 Task: Create in the project AgileImpact and in the Backlog issue 'Integrate a new appointment booking feature into an existing service provider mobile application to enhance convenience and scheduling for customers' a child issue 'Integration with customer loyalty management software', and assign it to team member softage.1@softage.net. Create in the project AgileImpact and in the Backlog issue 'Develop a new tool for automated testing of mobile application usability and user experience' a child issue 'Big data model interpretability and fairness testing and reporting', and assign it to team member softage.2@softage.net
Action: Mouse moved to (167, 52)
Screenshot: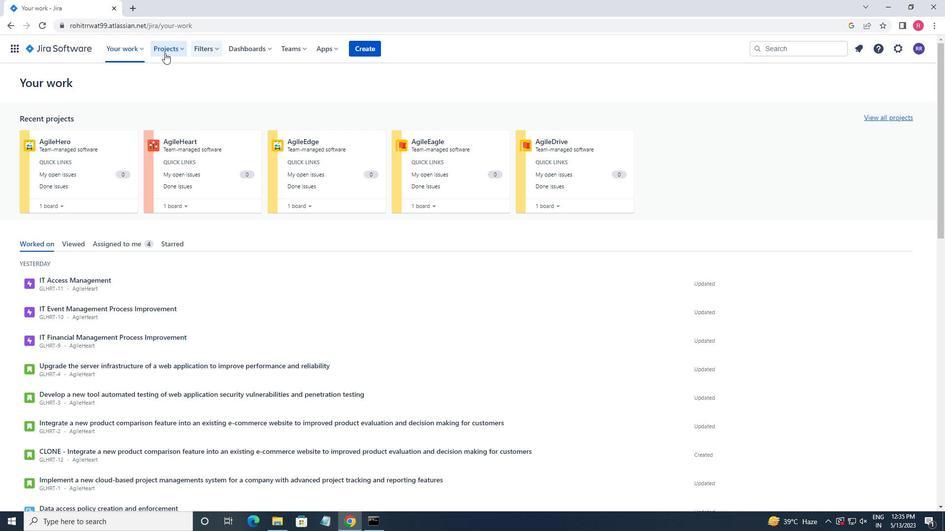 
Action: Mouse pressed left at (167, 52)
Screenshot: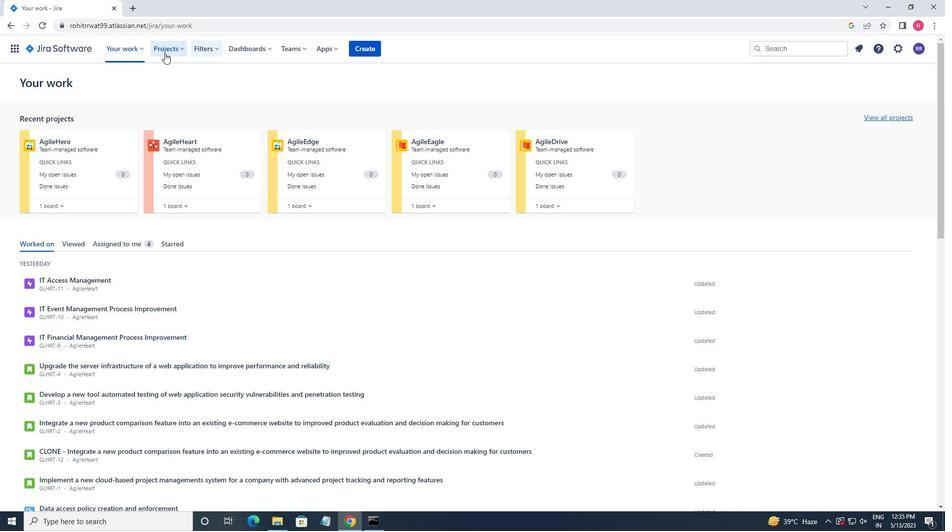 
Action: Mouse moved to (192, 89)
Screenshot: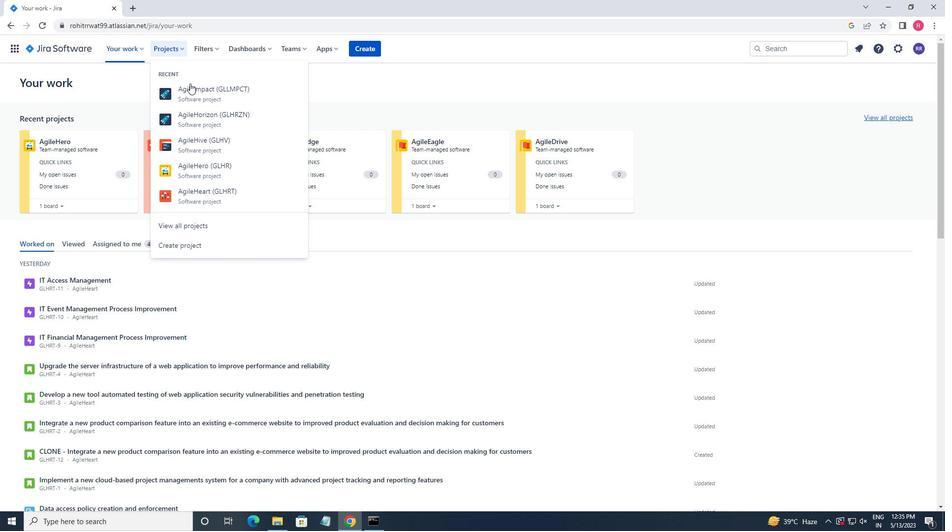 
Action: Mouse pressed left at (192, 89)
Screenshot: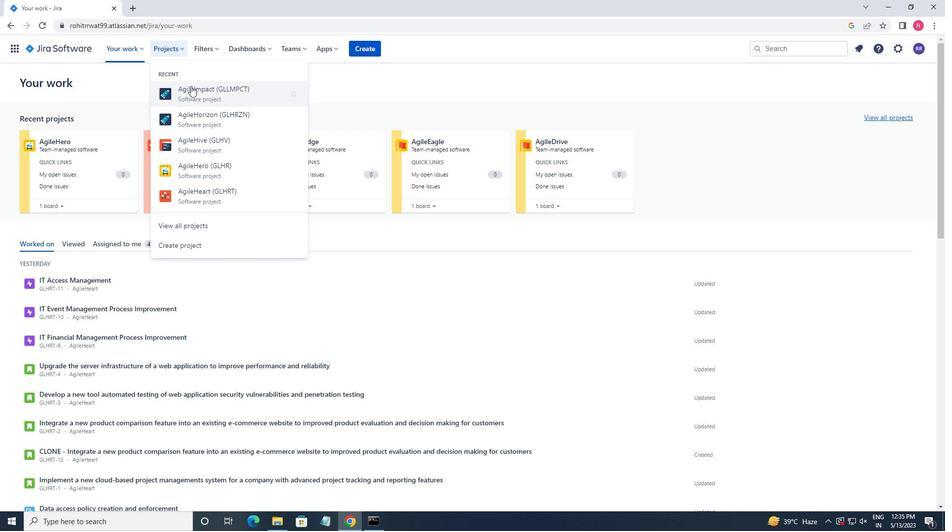 
Action: Mouse moved to (59, 146)
Screenshot: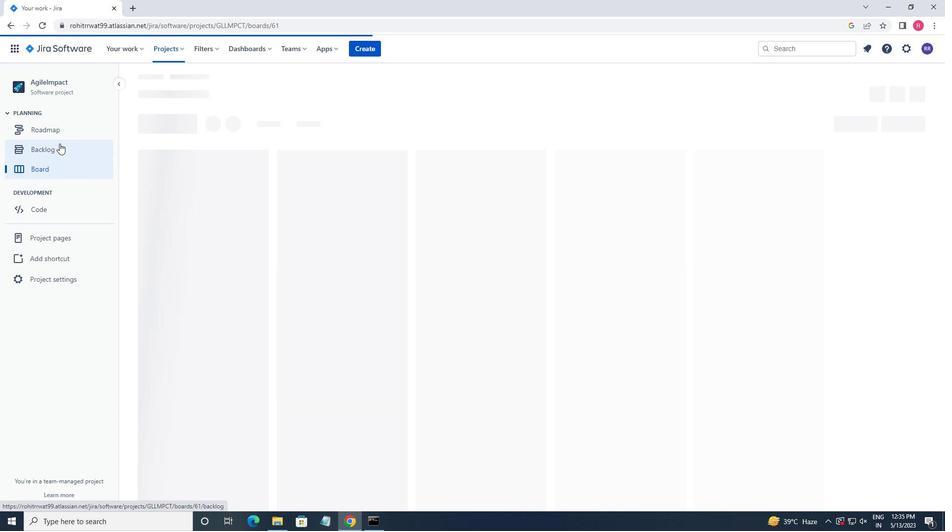 
Action: Mouse pressed left at (59, 146)
Screenshot: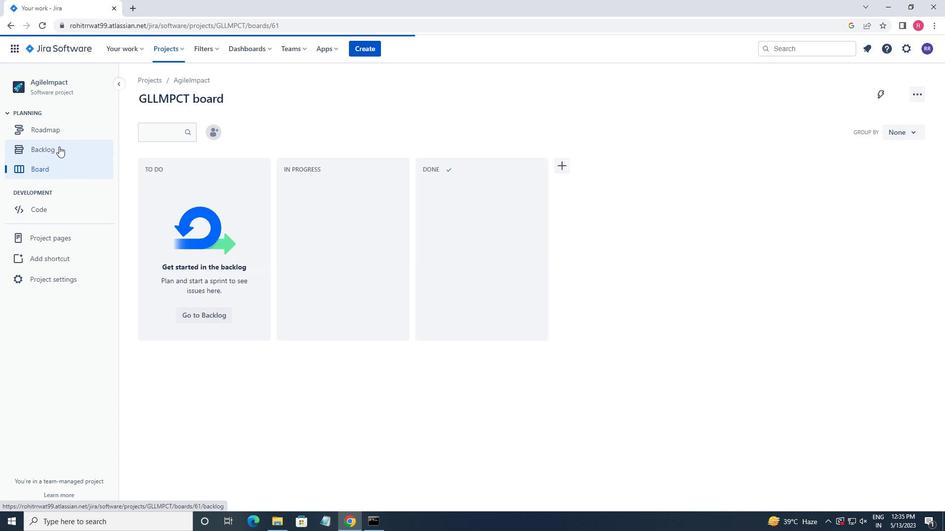
Action: Mouse moved to (572, 279)
Screenshot: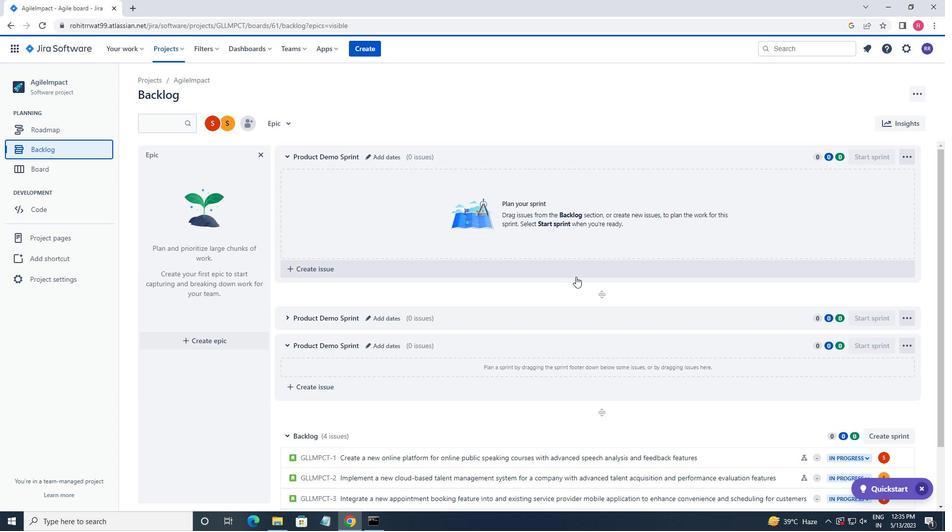 
Action: Mouse scrolled (572, 279) with delta (0, 0)
Screenshot: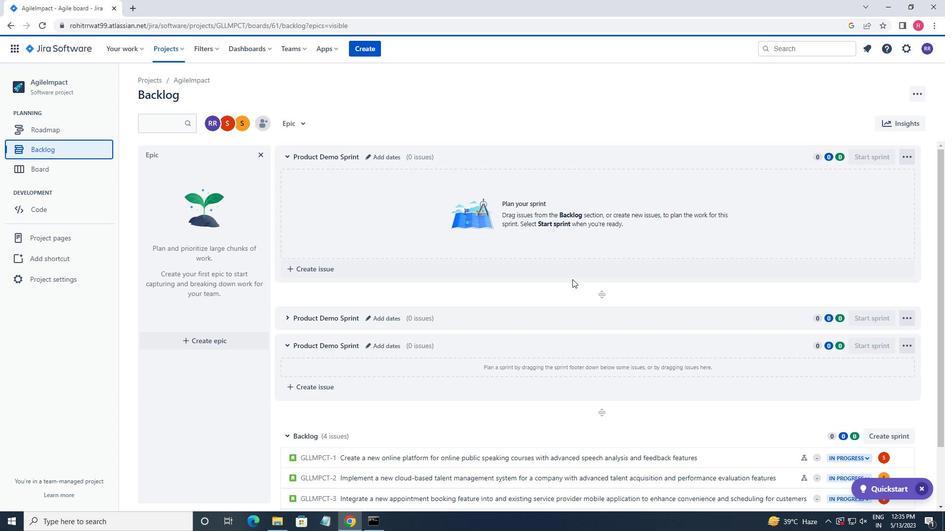 
Action: Mouse moved to (572, 280)
Screenshot: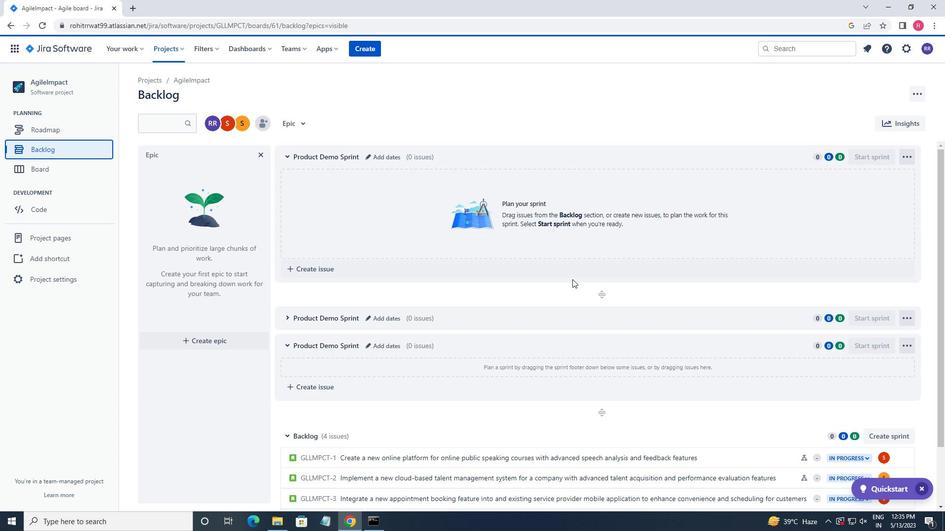 
Action: Mouse scrolled (572, 280) with delta (0, 0)
Screenshot: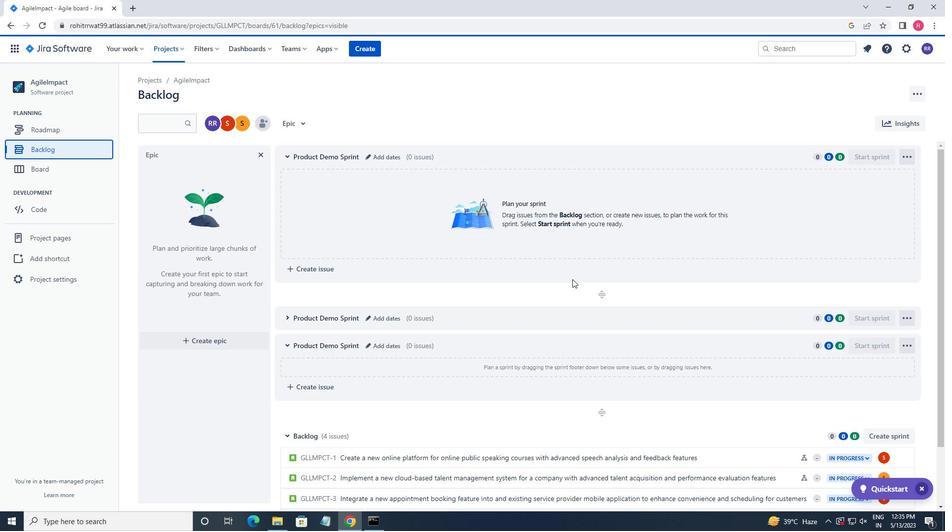 
Action: Mouse moved to (574, 286)
Screenshot: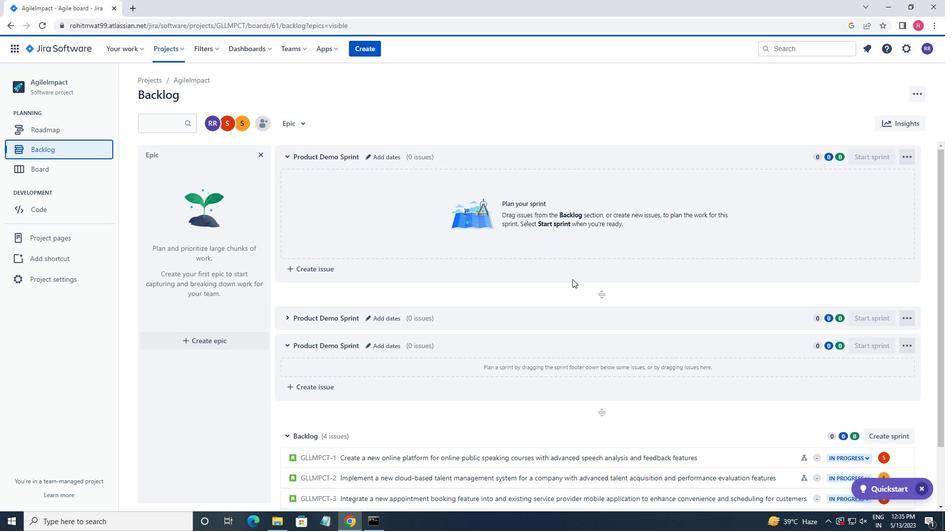 
Action: Mouse scrolled (574, 286) with delta (0, 0)
Screenshot: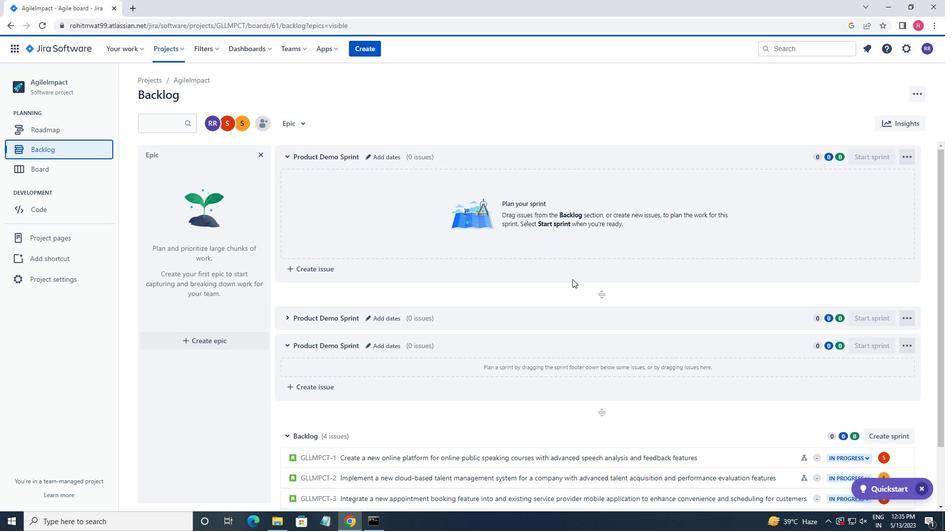 
Action: Mouse moved to (578, 295)
Screenshot: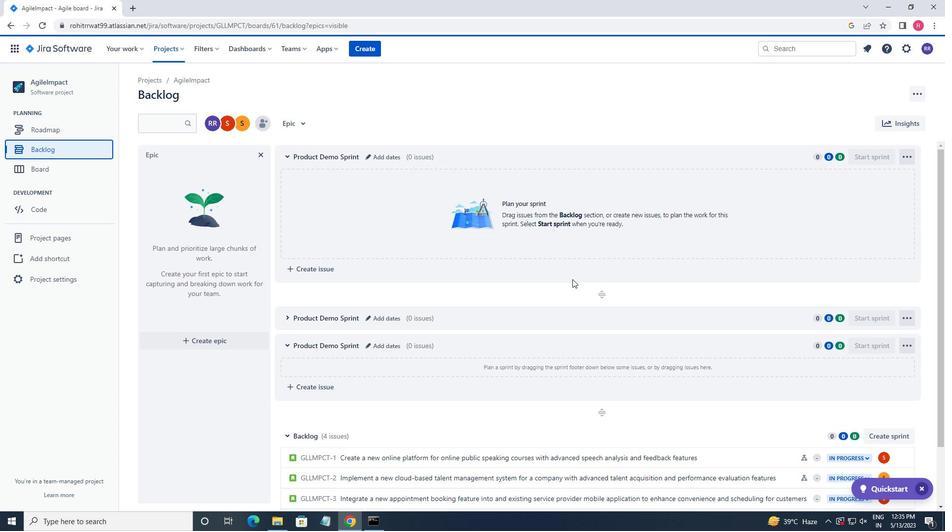 
Action: Mouse scrolled (578, 295) with delta (0, 0)
Screenshot: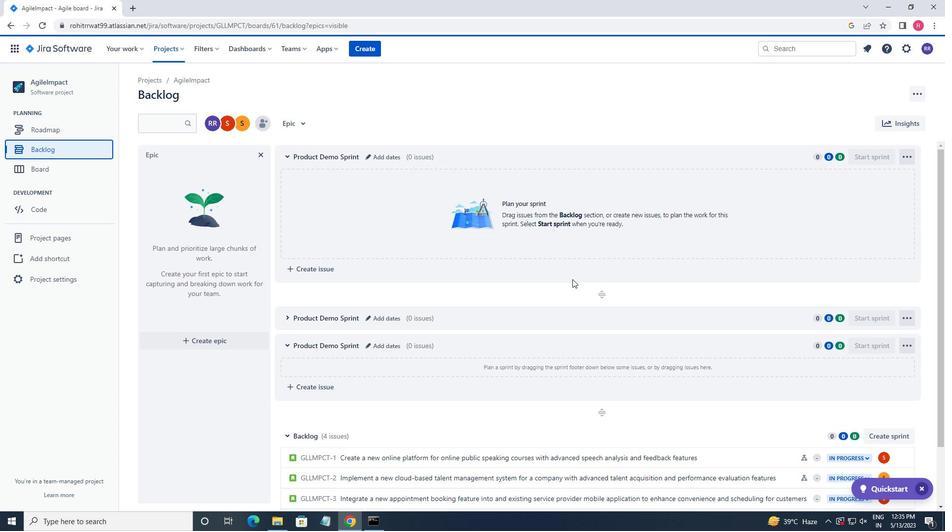 
Action: Mouse moved to (605, 356)
Screenshot: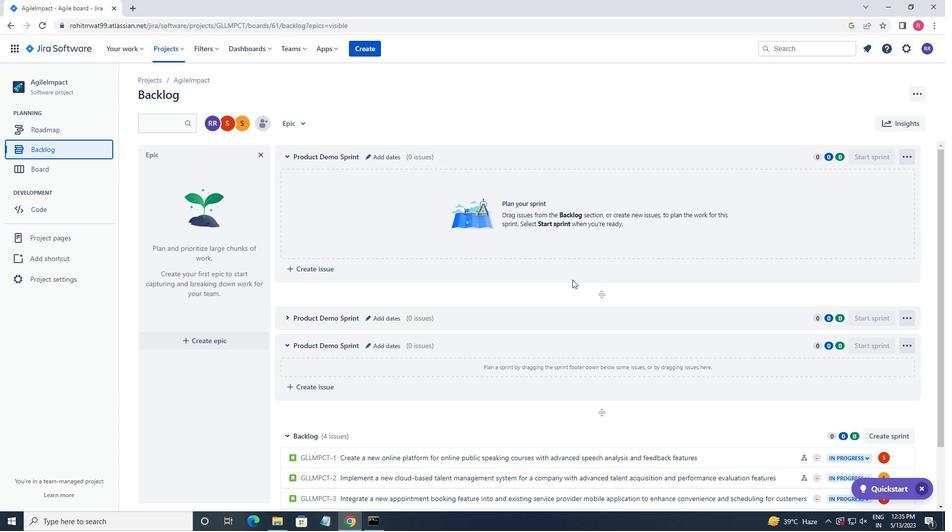 
Action: Mouse scrolled (605, 355) with delta (0, 0)
Screenshot: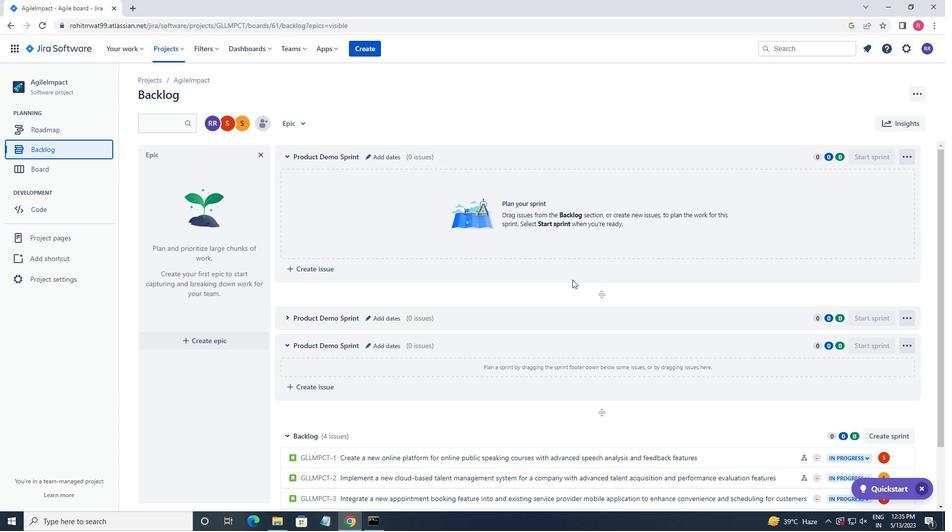 
Action: Mouse moved to (769, 436)
Screenshot: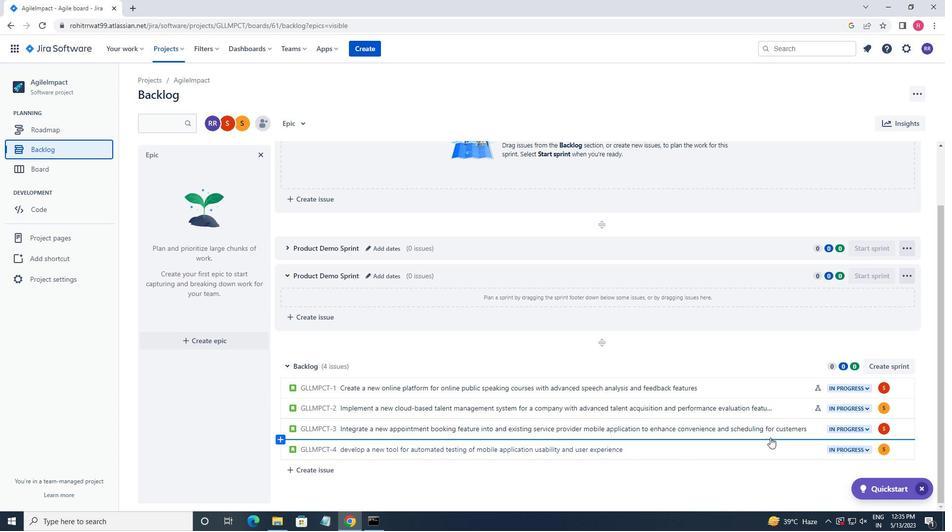 
Action: Mouse pressed left at (769, 436)
Screenshot: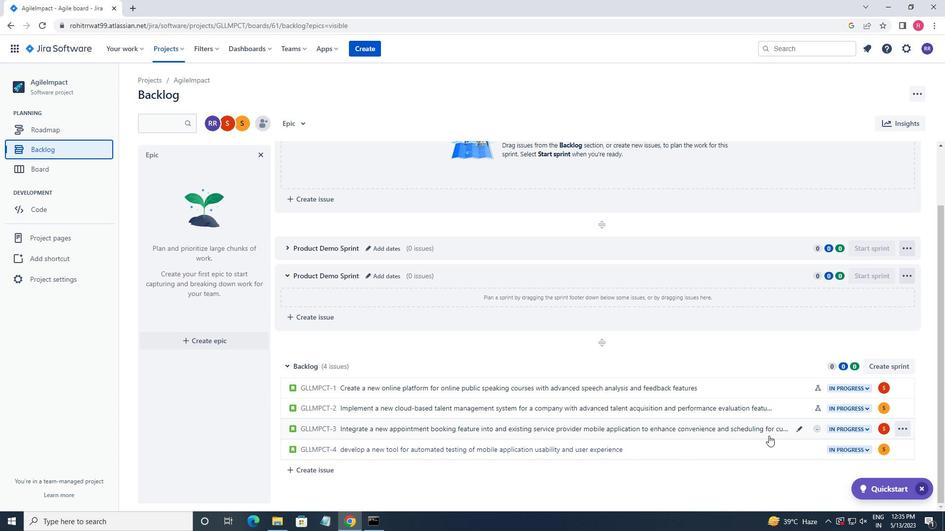 
Action: Mouse moved to (773, 252)
Screenshot: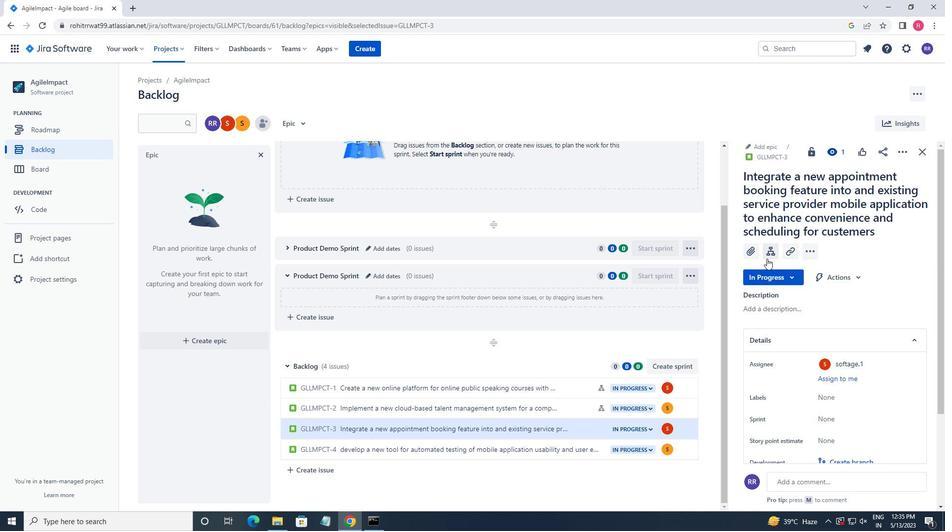 
Action: Mouse pressed left at (773, 252)
Screenshot: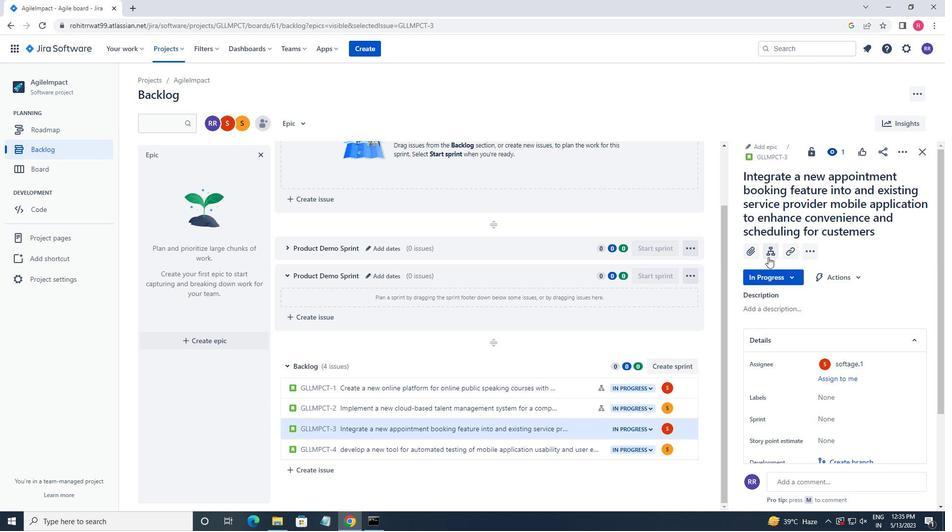 
Action: Mouse moved to (945, 384)
Screenshot: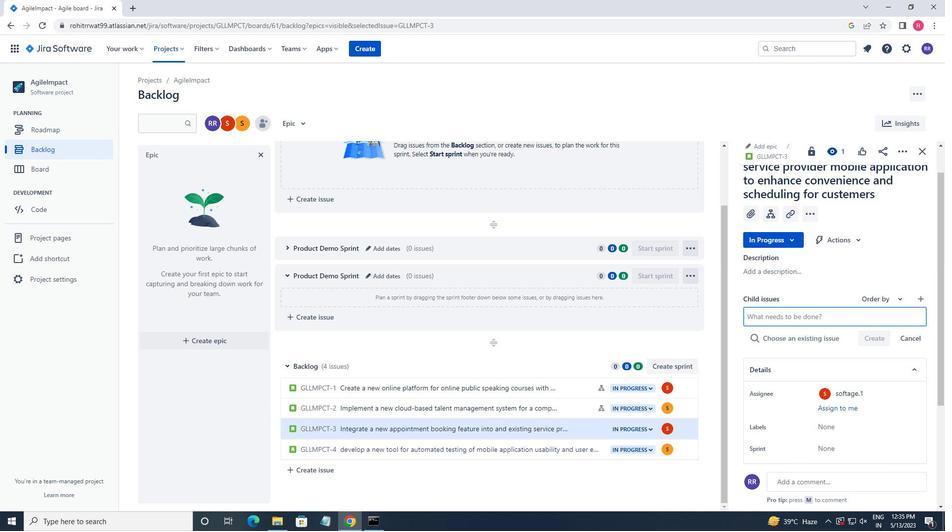 
Action: Key pressed <Key.shift_r>Im<Key.backspace>ntegration<Key.space>wit
Screenshot: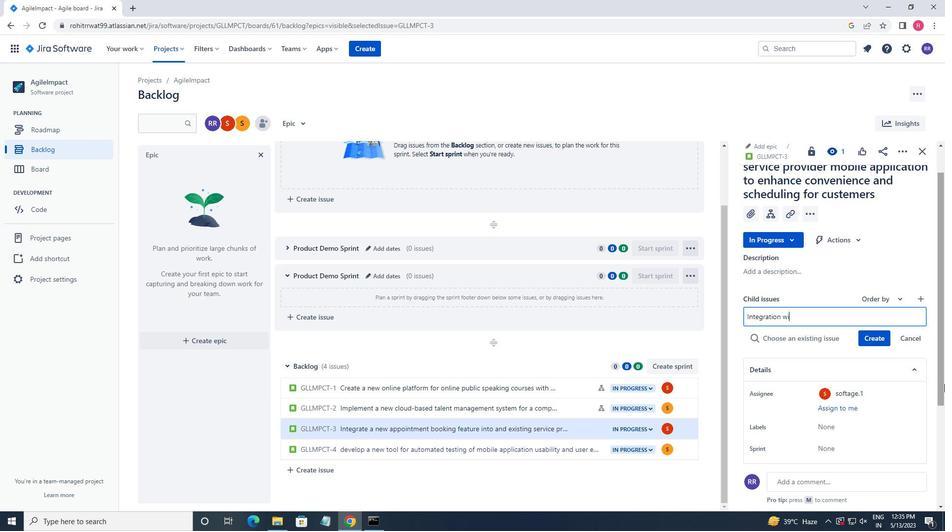 
Action: Mouse moved to (945, 383)
Screenshot: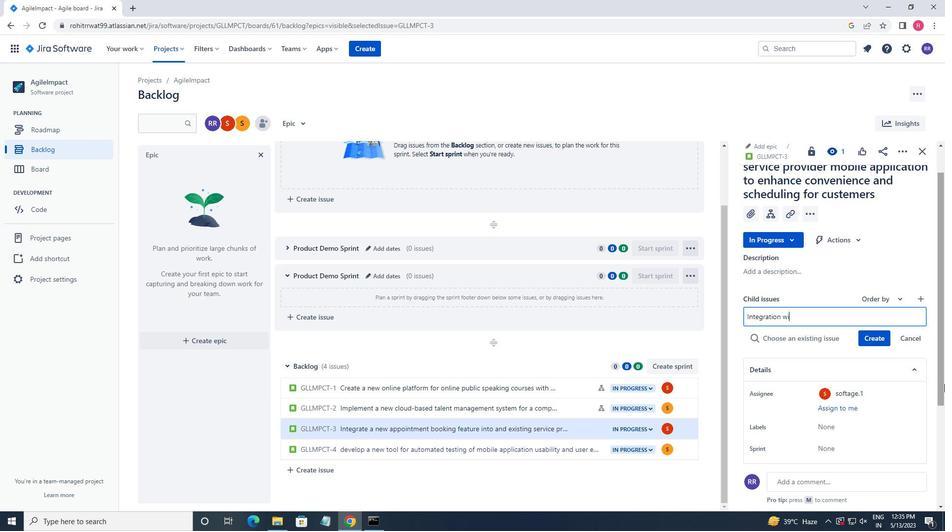 
Action: Key pressed h<Key.space>custemer<Key.space><Key.backspace><Key.backspace><Key.backspace><Key.backspace><Key.backspace>omer<Key.space>loyakty<Key.space><Key.backspace><Key.backspace><Key.backspace><Key.backspace>lty<Key.space>management<Key.space>softawre<Key.space><Key.backspace><Key.backspace><Key.backspace><Key.backspace><Key.backspace>ware<Key.space><Key.enter>
Screenshot: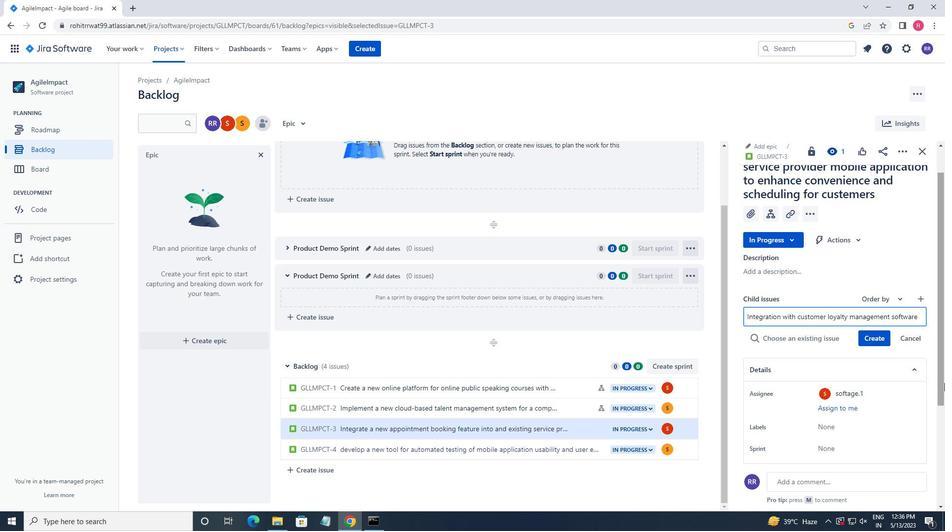 
Action: Mouse moved to (885, 322)
Screenshot: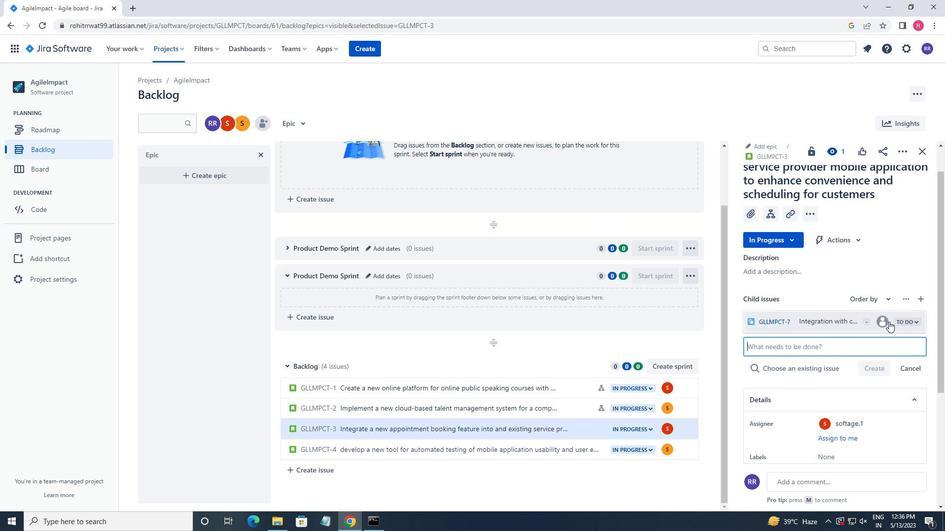 
Action: Mouse pressed left at (885, 322)
Screenshot: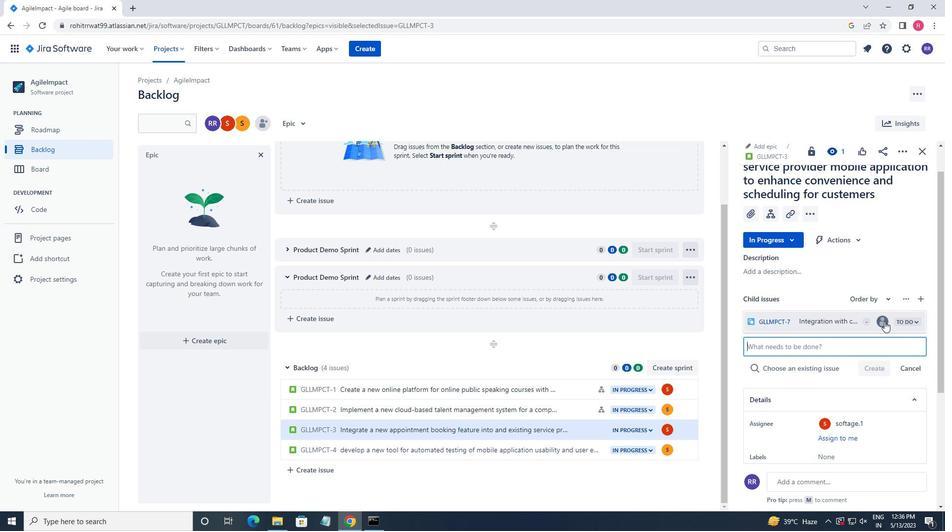 
Action: Key pressed softage.1
Screenshot: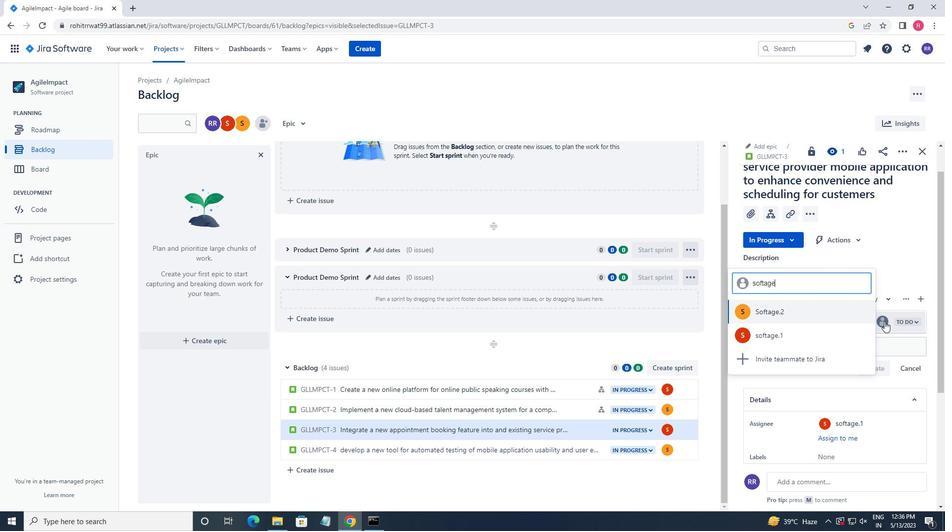 
Action: Mouse moved to (794, 315)
Screenshot: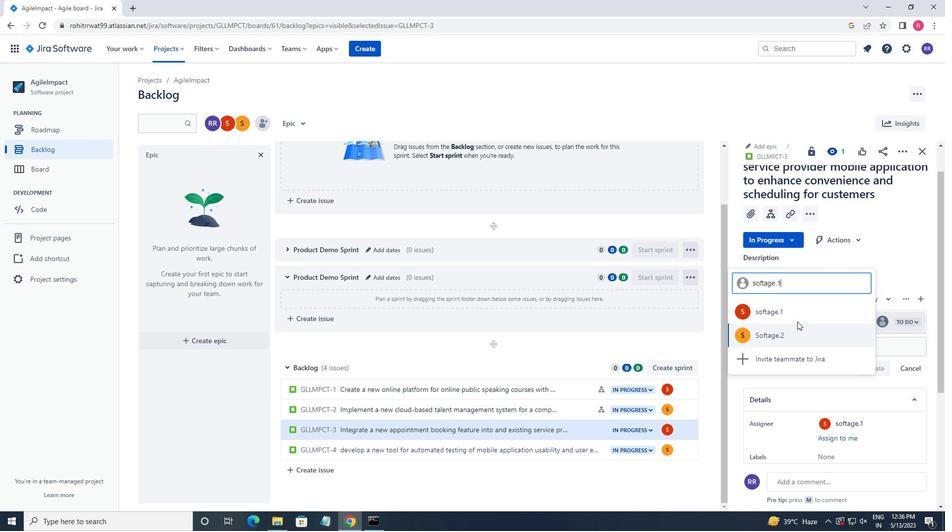 
Action: Mouse pressed left at (794, 315)
Screenshot: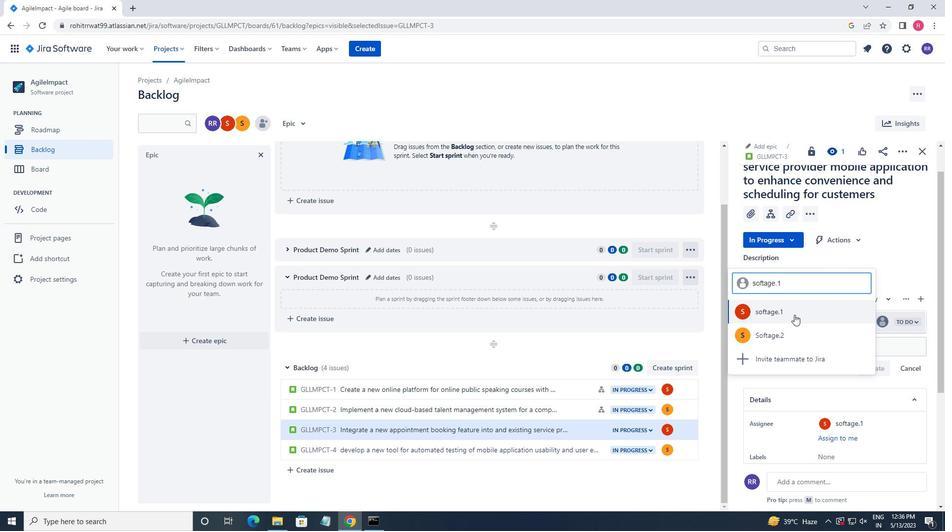 
Action: Mouse moved to (541, 455)
Screenshot: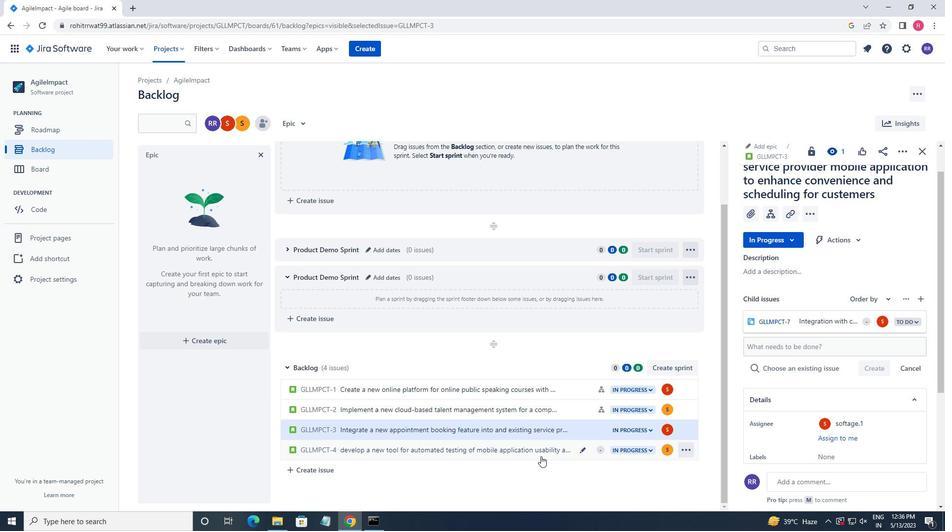 
Action: Mouse pressed left at (541, 455)
Screenshot: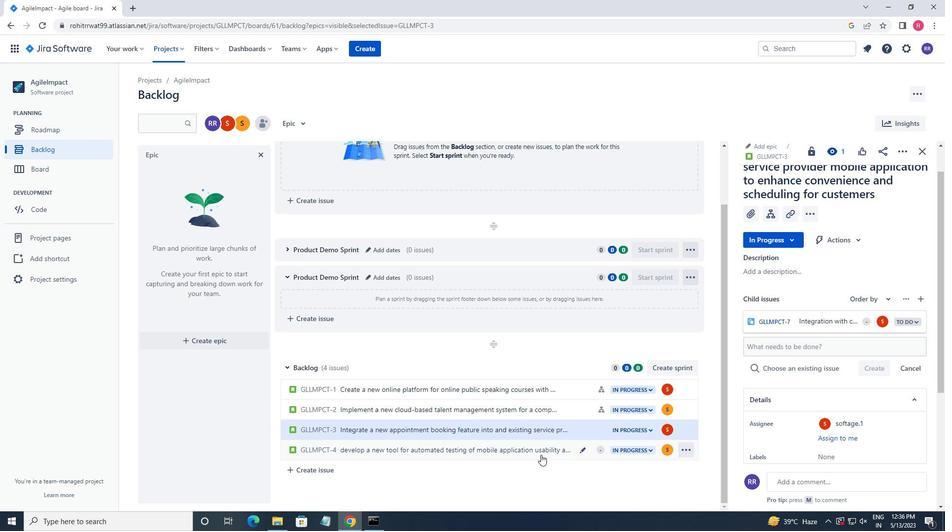 
Action: Mouse moved to (769, 230)
Screenshot: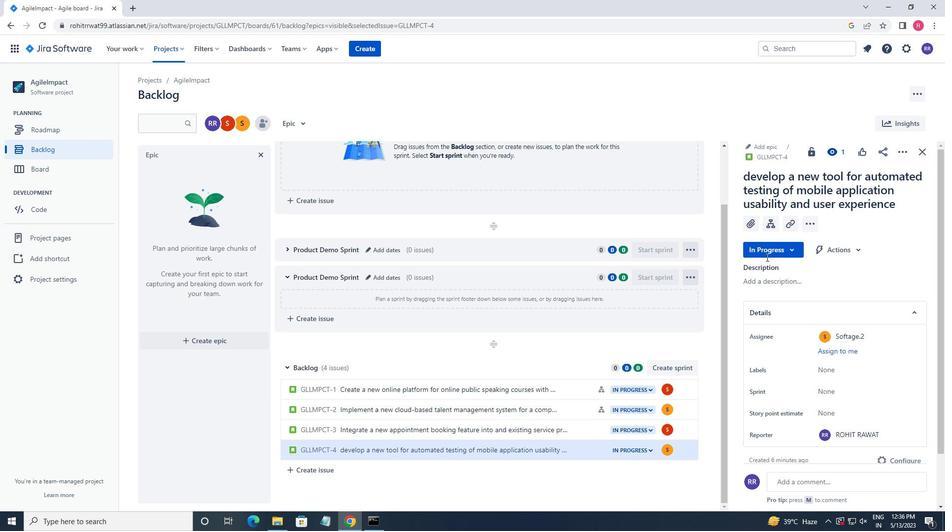 
Action: Mouse pressed left at (769, 230)
Screenshot: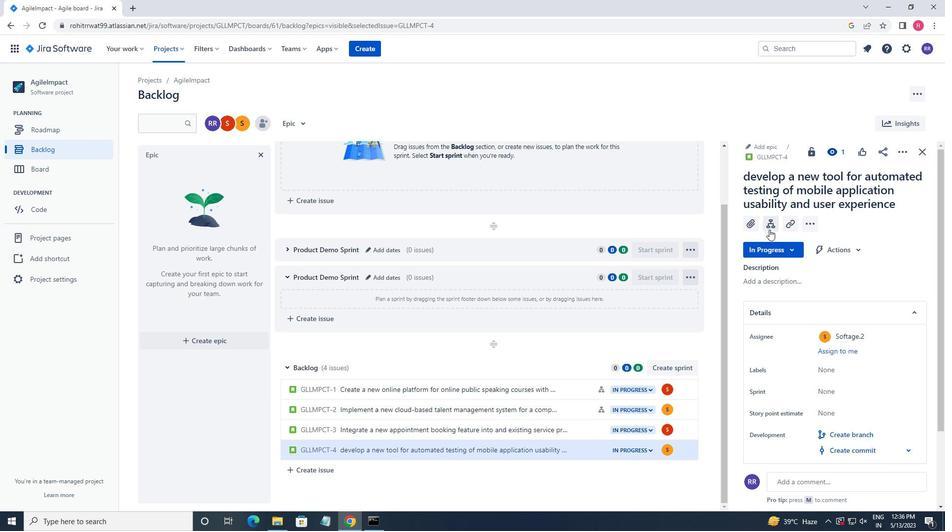 
Action: Mouse moved to (767, 315)
Screenshot: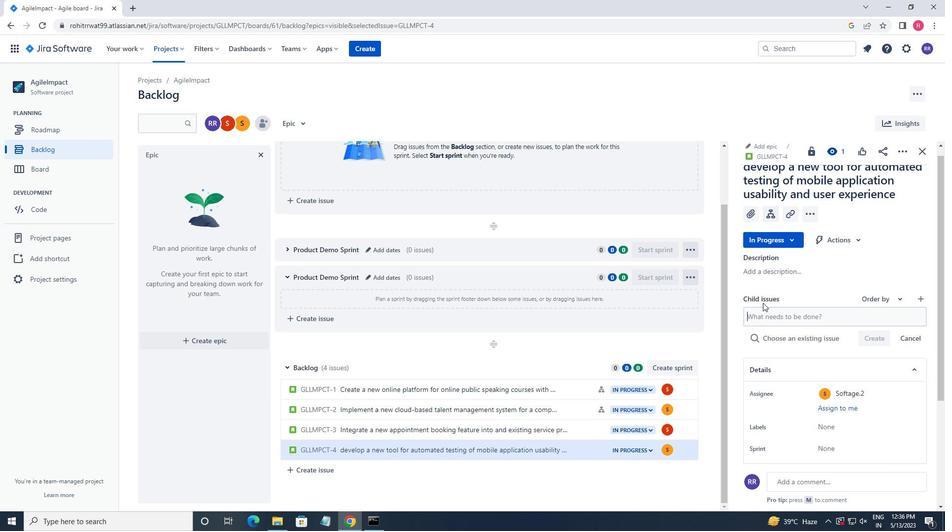 
Action: Key pressed <Key.shift_r>Big<Key.space>data<Key.space>modek<Key.backspace>l<Key.space>interpretability<Key.space>and<Key.space>fairness<Key.space>testing<Key.space>and<Key.space>reporting<Key.space><Key.enter>
Screenshot: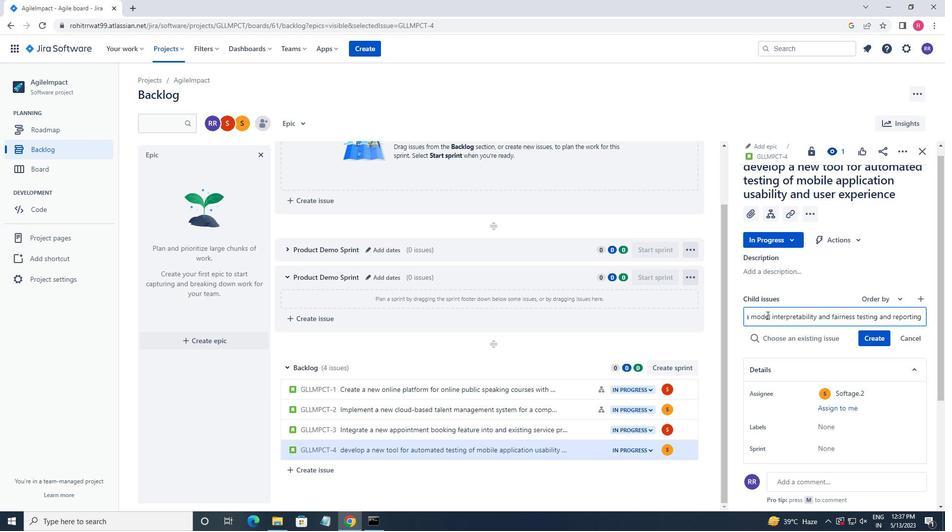 
Action: Mouse moved to (884, 321)
Screenshot: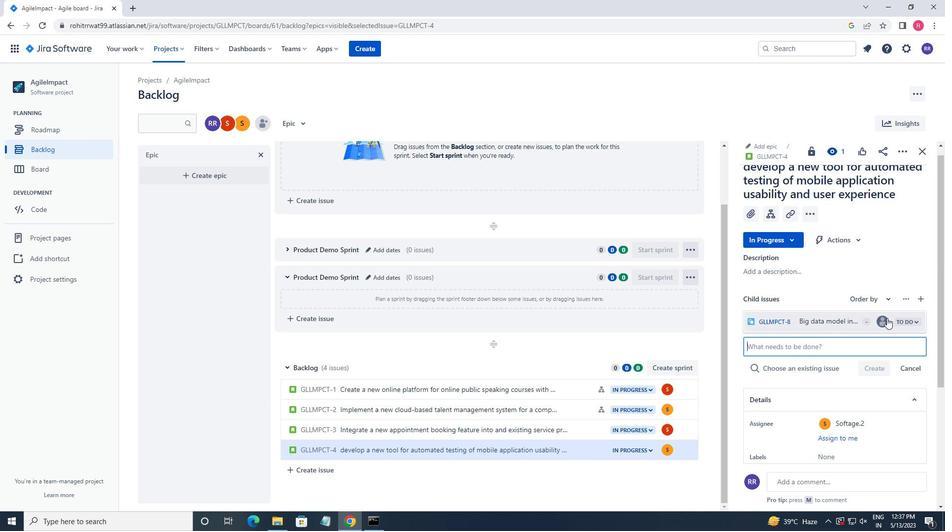 
Action: Mouse pressed left at (884, 321)
Screenshot: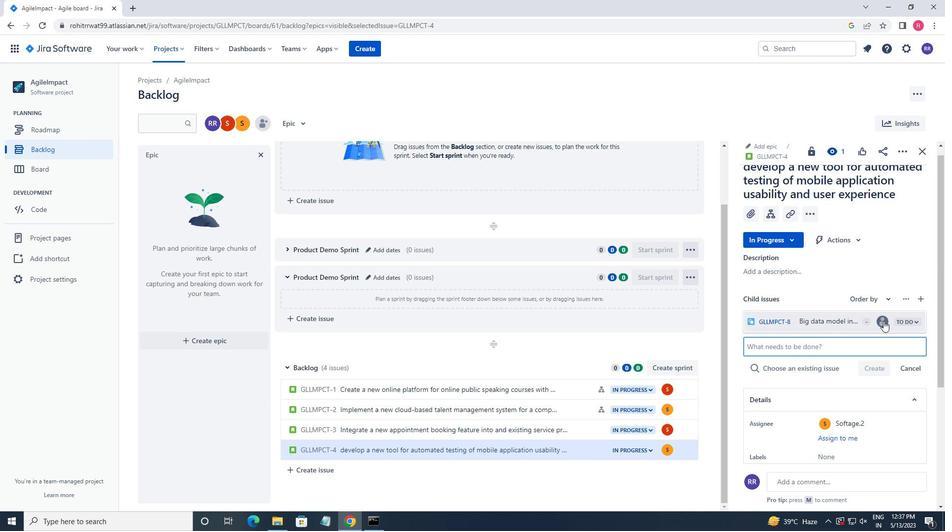 
Action: Mouse moved to (881, 323)
Screenshot: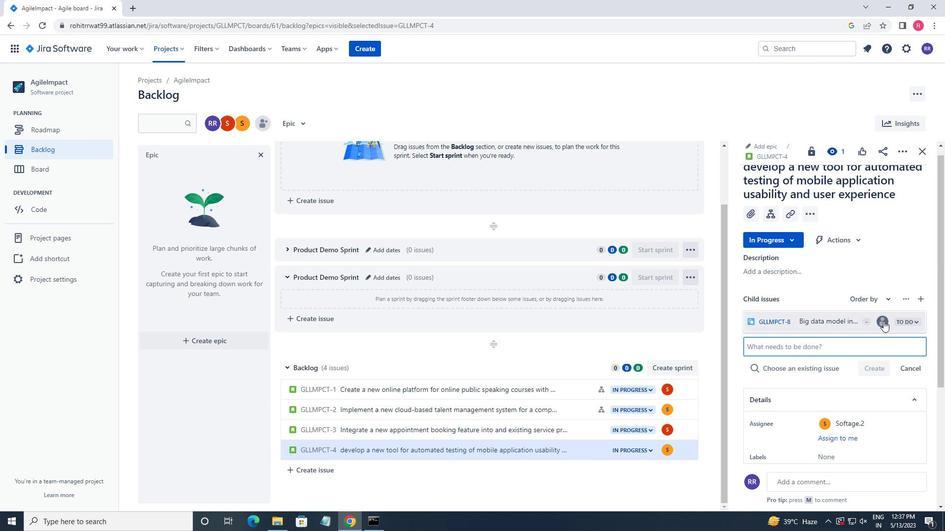 
Action: Mouse pressed left at (881, 323)
Screenshot: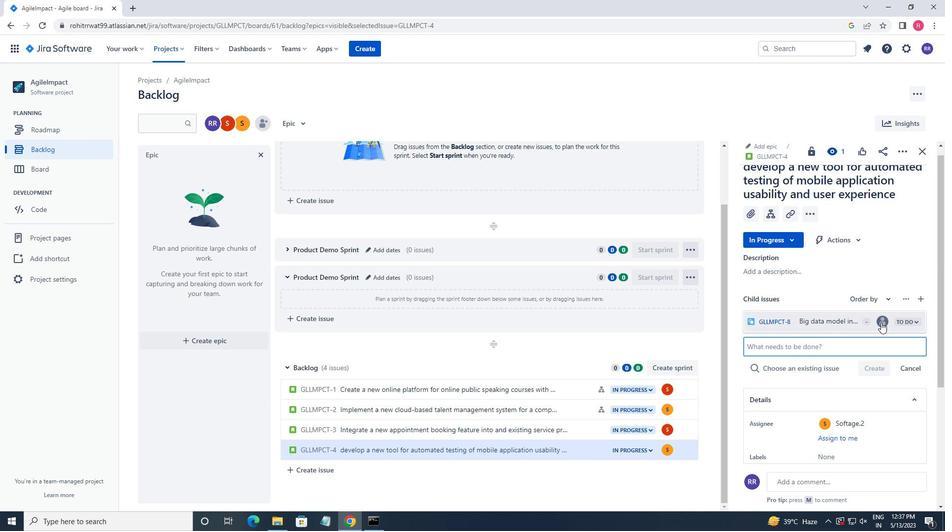 
Action: Mouse moved to (880, 320)
Screenshot: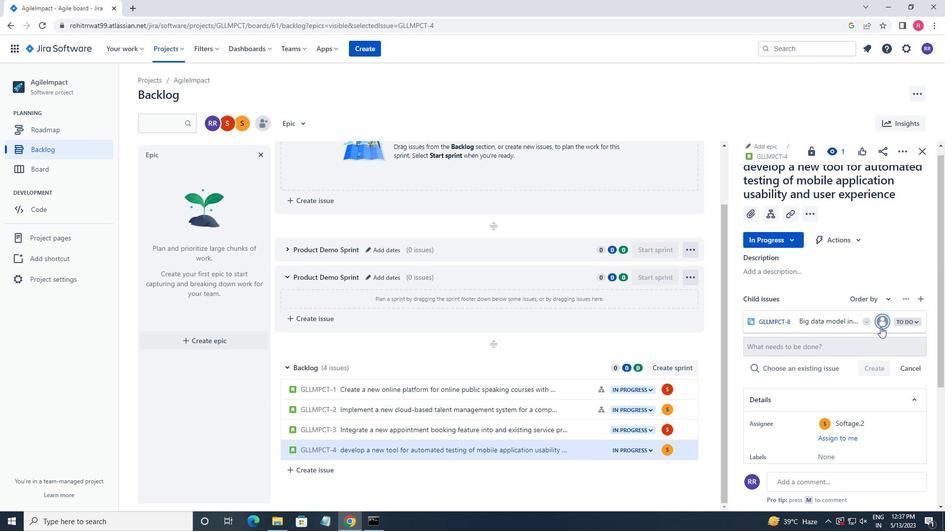 
Action: Mouse pressed left at (880, 320)
Screenshot: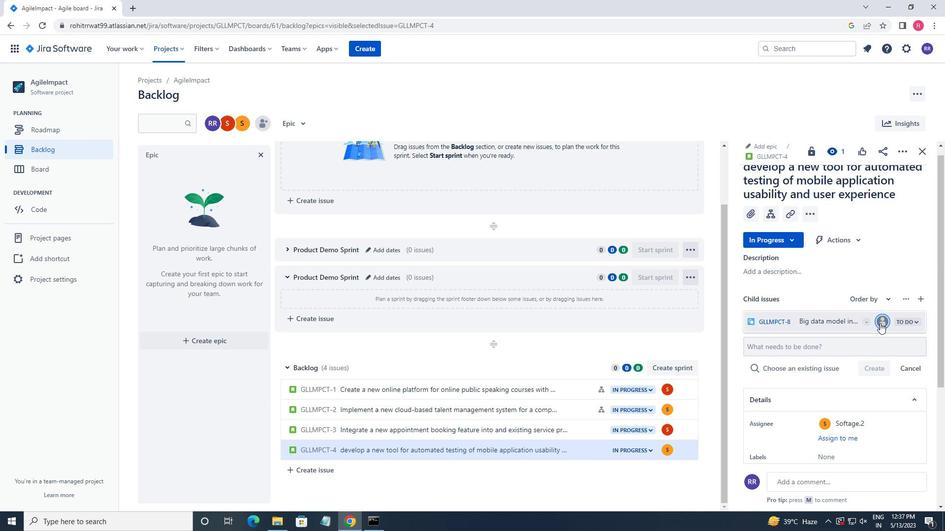 
Action: Mouse moved to (852, 288)
Screenshot: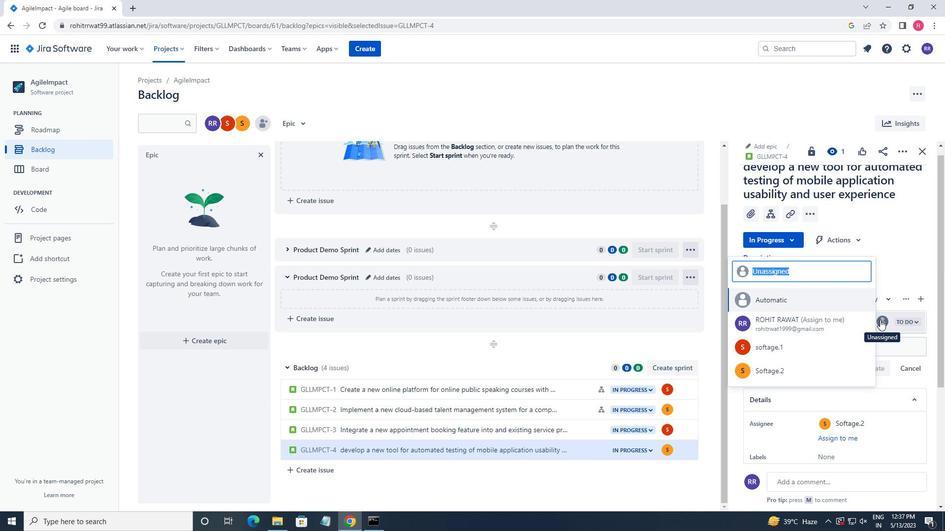 
Action: Key pressed softage.2
Screenshot: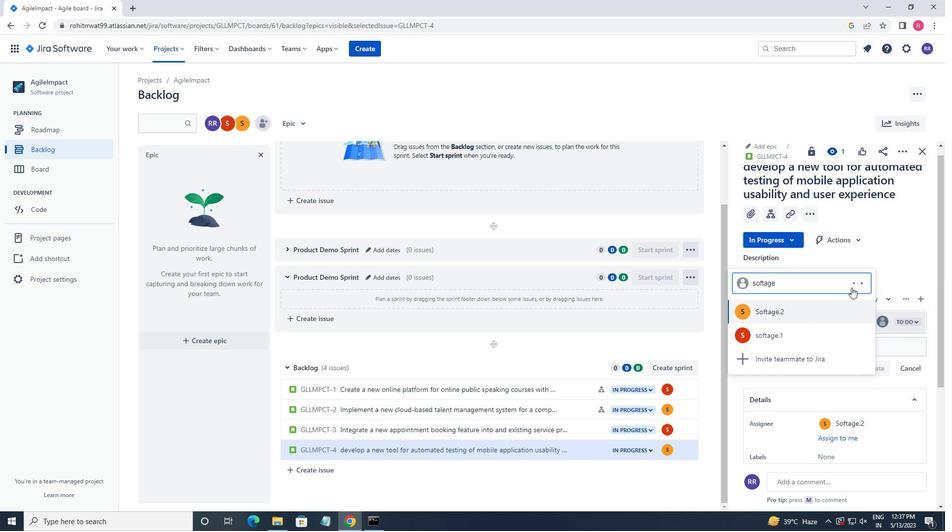
Action: Mouse moved to (769, 309)
Screenshot: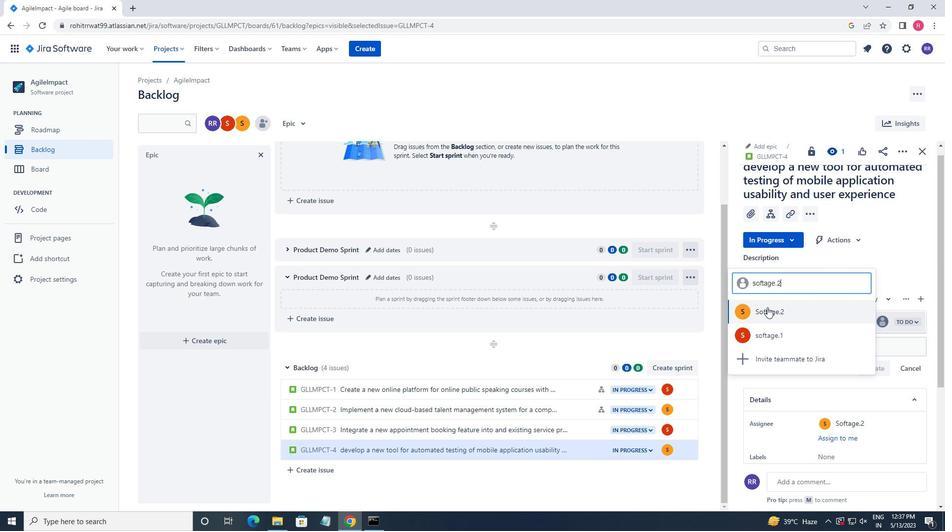 
Action: Mouse pressed left at (769, 309)
Screenshot: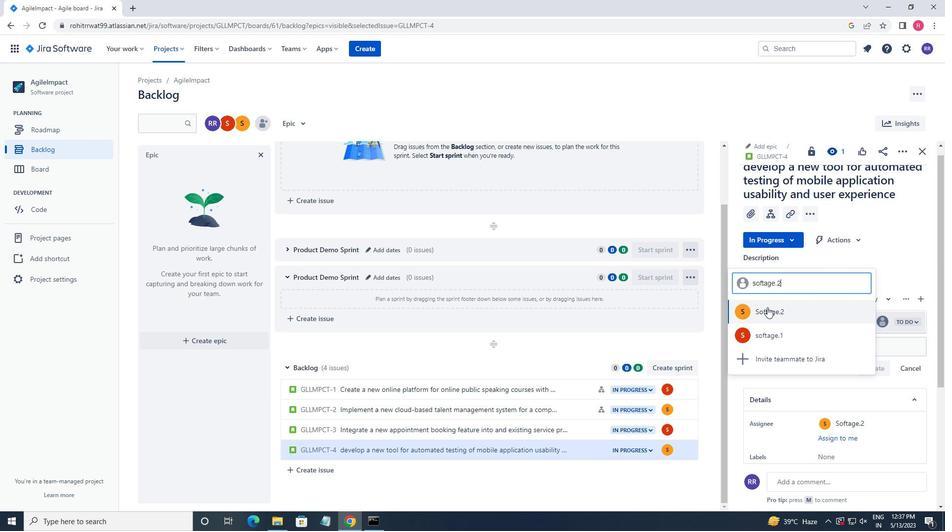 
Action: Mouse moved to (769, 309)
Screenshot: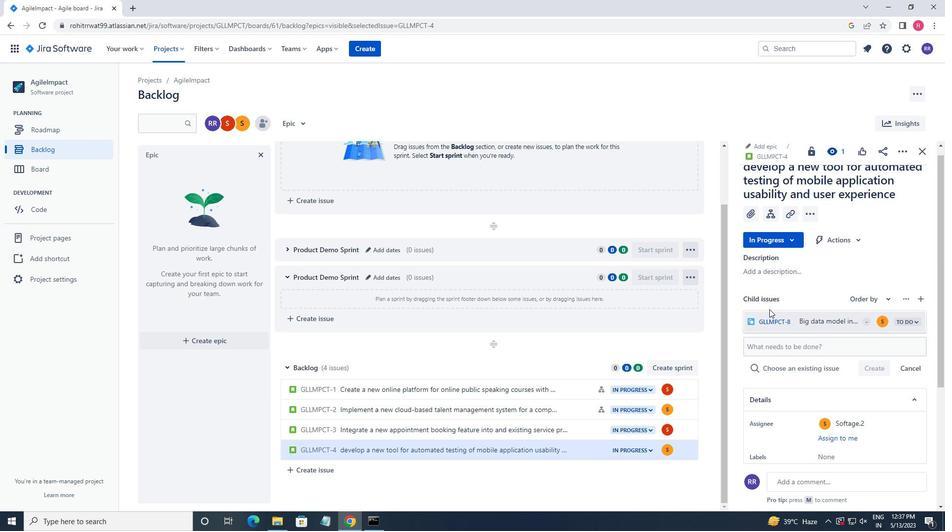 
